 Task: Create in the project VestaTech and in the Backlog issue 'Develop a new tool for automated testing of voice assistants' a child issue 'Integration with vendor management software', and assign it to team member softage.4@softage.net.
Action: Mouse moved to (360, 365)
Screenshot: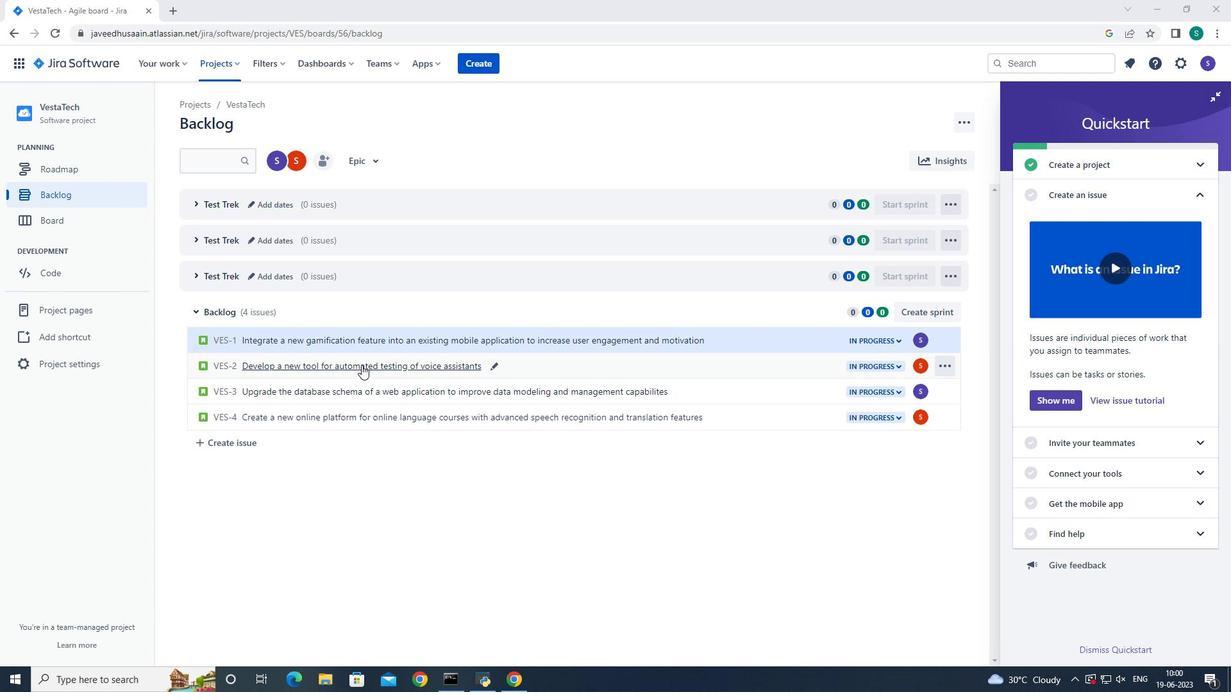 
Action: Mouse pressed left at (360, 365)
Screenshot: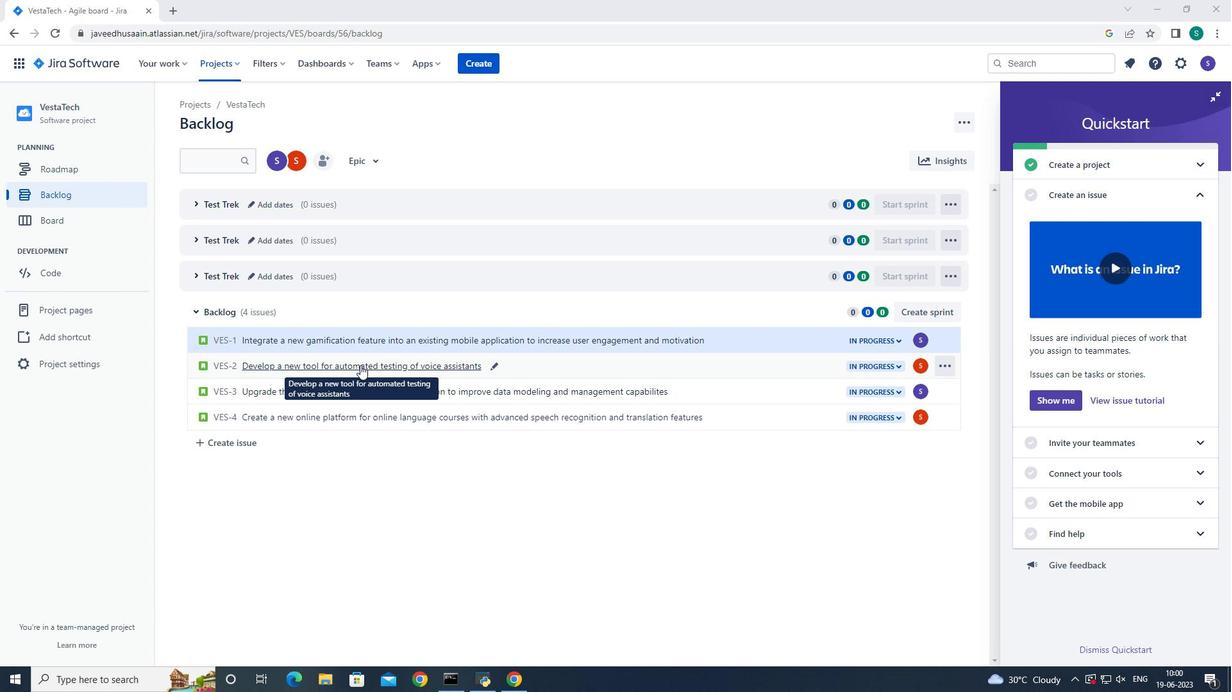 
Action: Mouse moved to (778, 272)
Screenshot: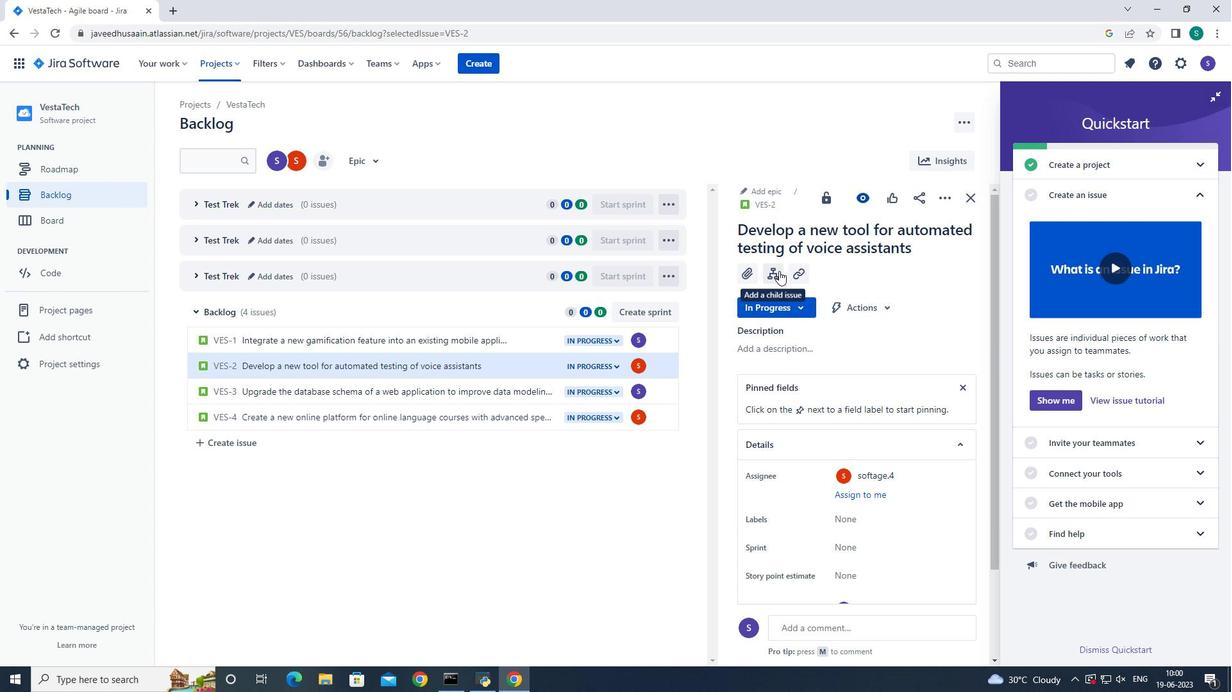 
Action: Mouse pressed left at (778, 272)
Screenshot: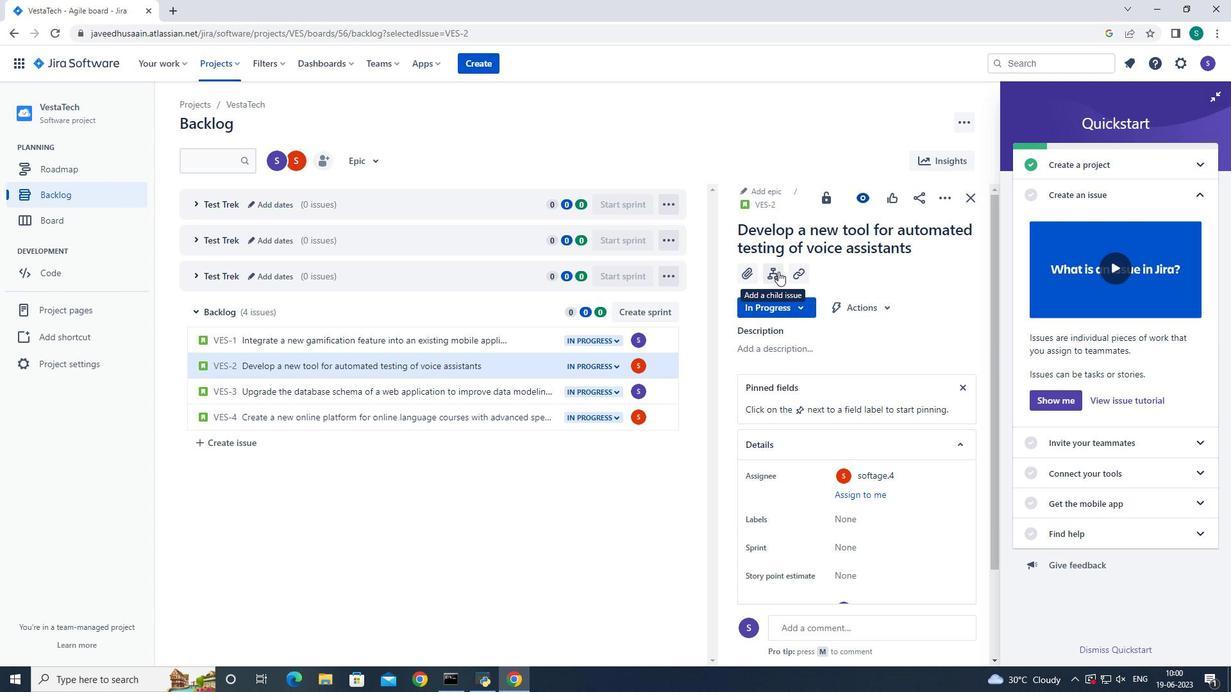 
Action: Mouse moved to (761, 406)
Screenshot: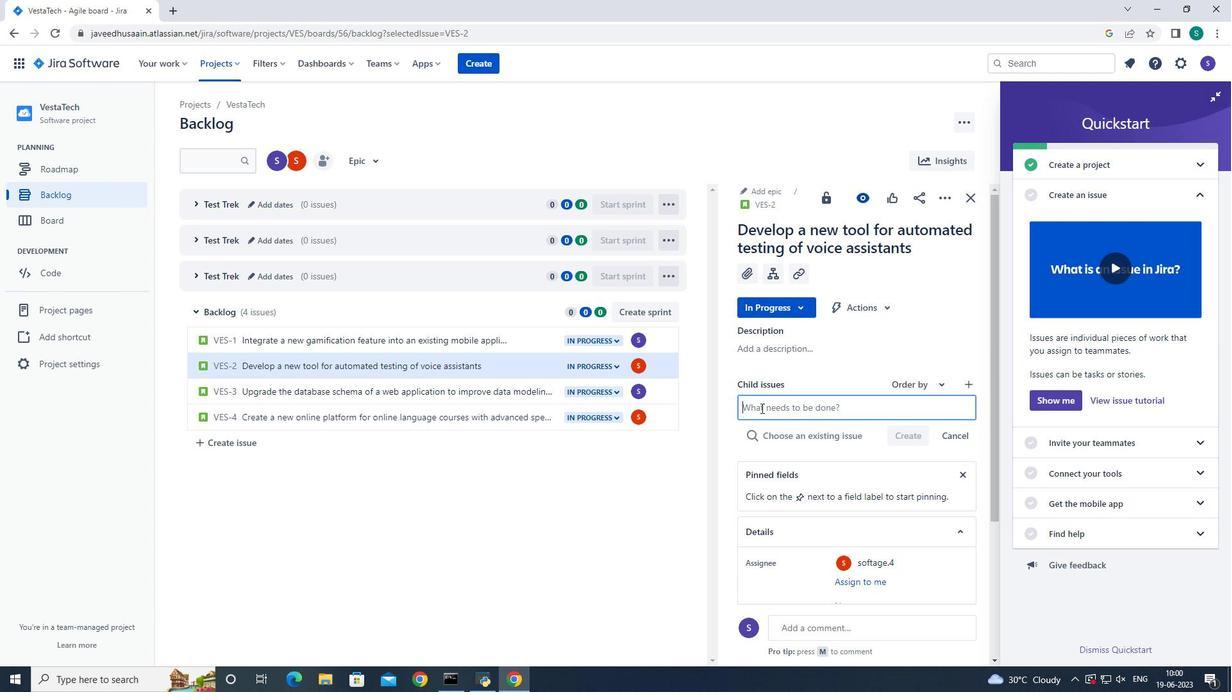 
Action: Mouse pressed left at (761, 406)
Screenshot: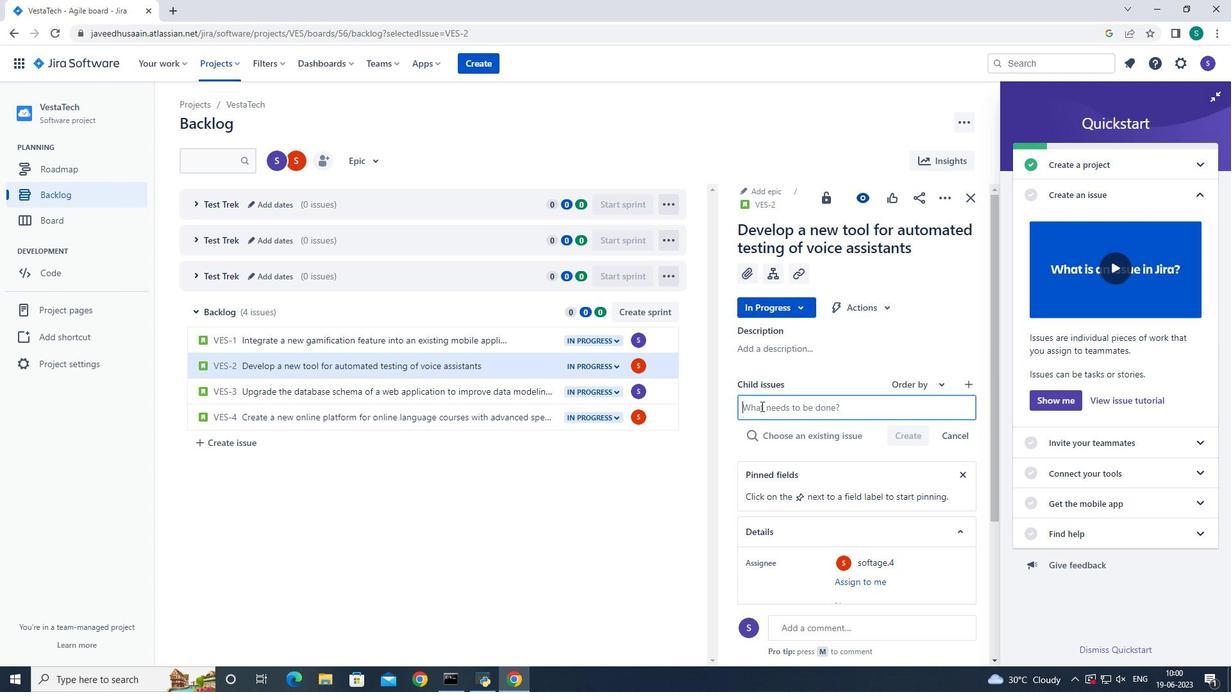 
Action: Key pressed <Key.shift>Integration<Key.space>with<Key.space>vendor<Key.space>management<Key.space>softa<Key.backspace>ware
Screenshot: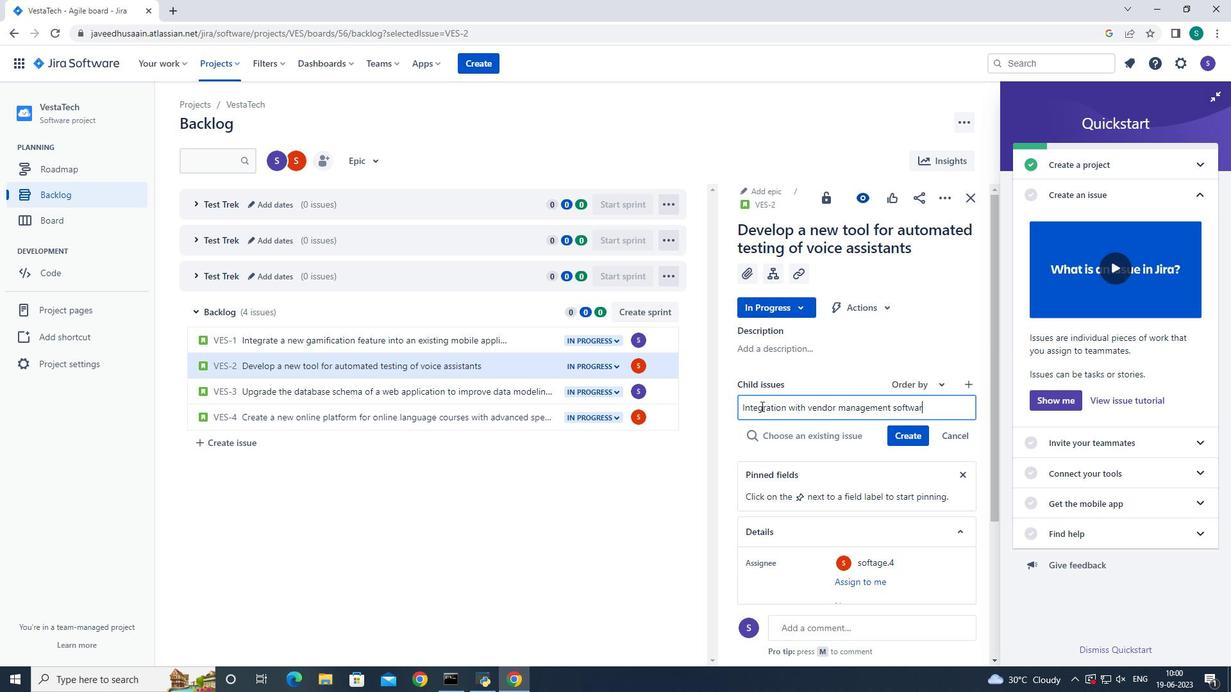 
Action: Mouse moved to (904, 437)
Screenshot: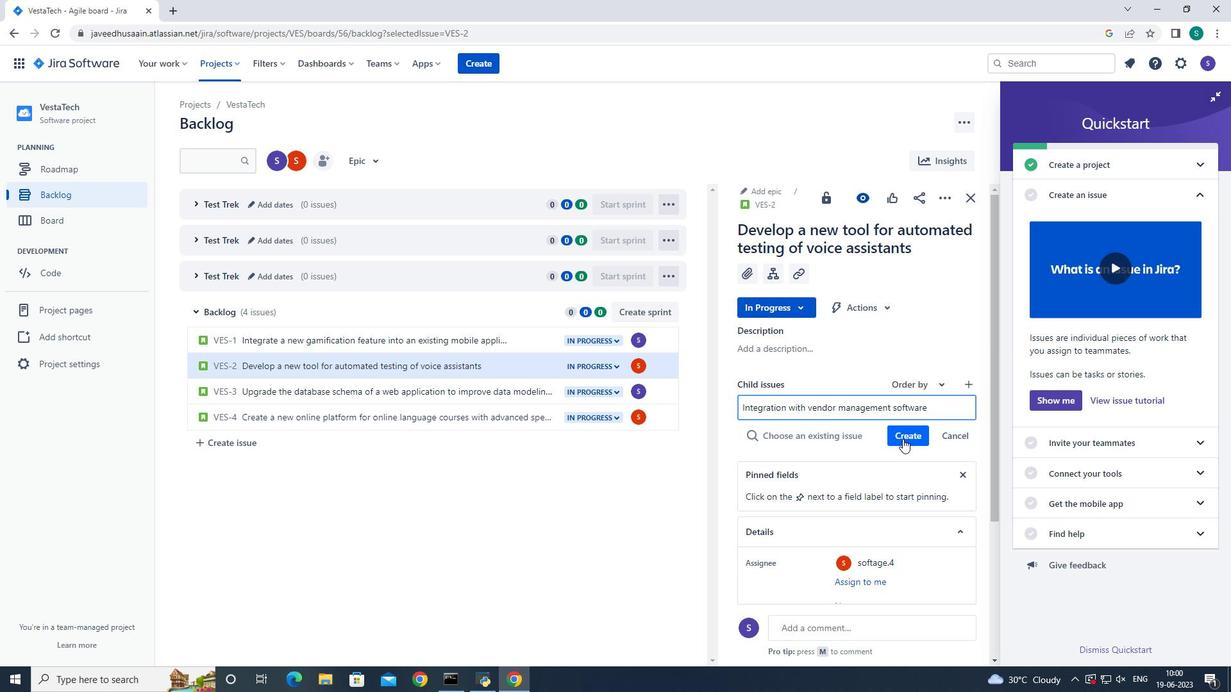 
Action: Mouse pressed left at (904, 437)
Screenshot: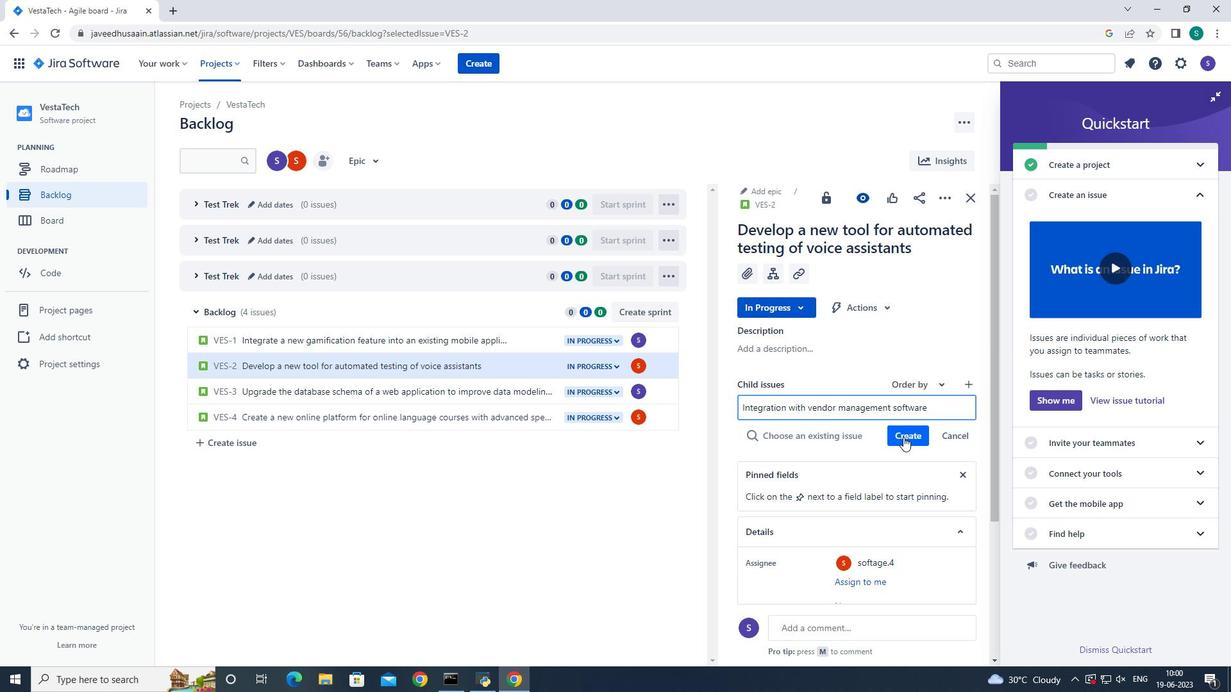 
Action: Mouse moved to (918, 411)
Screenshot: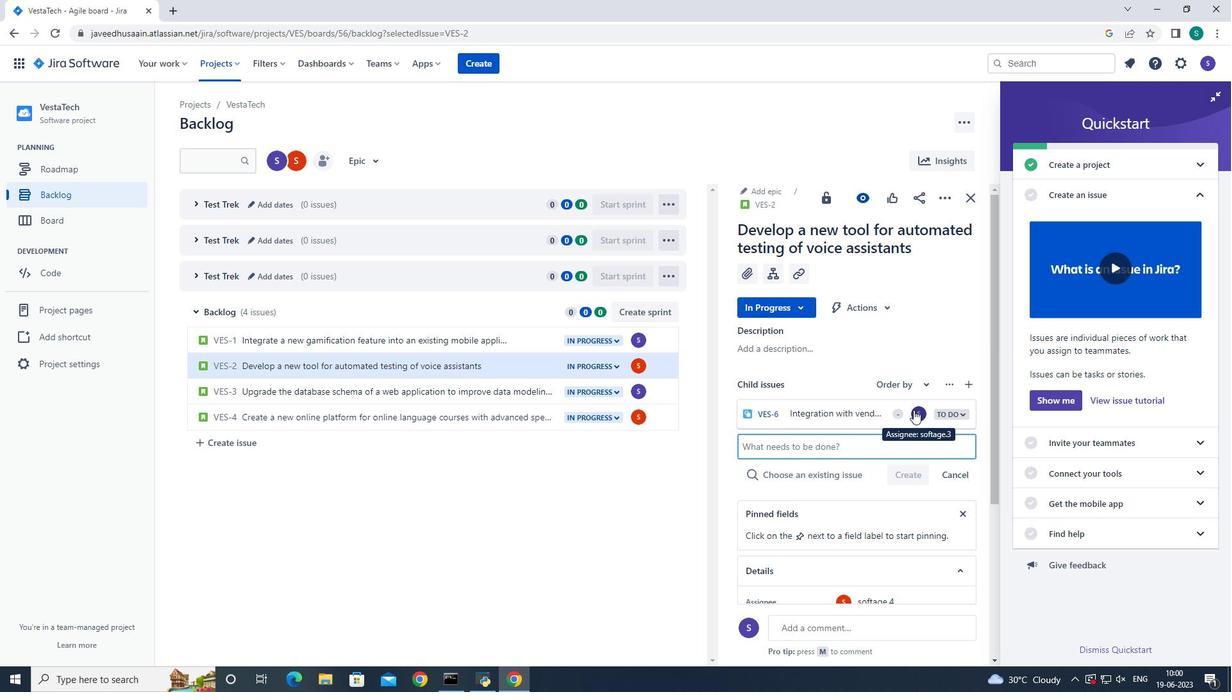 
Action: Mouse pressed left at (918, 411)
Screenshot: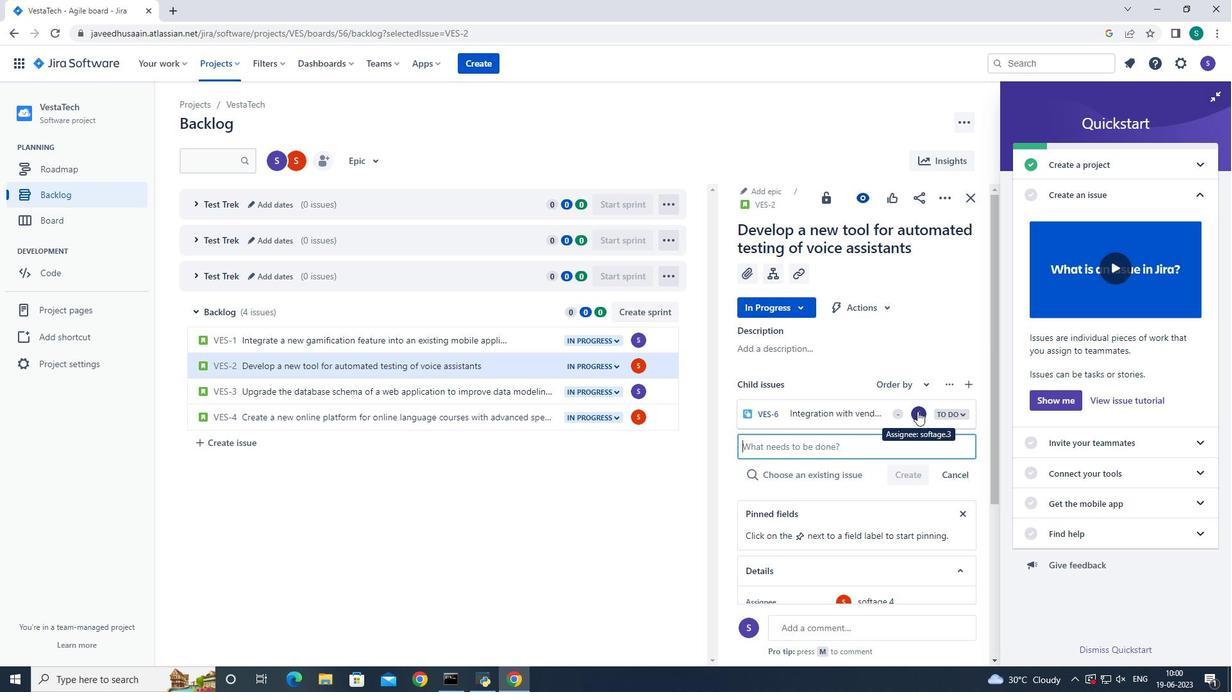 
Action: Mouse moved to (837, 344)
Screenshot: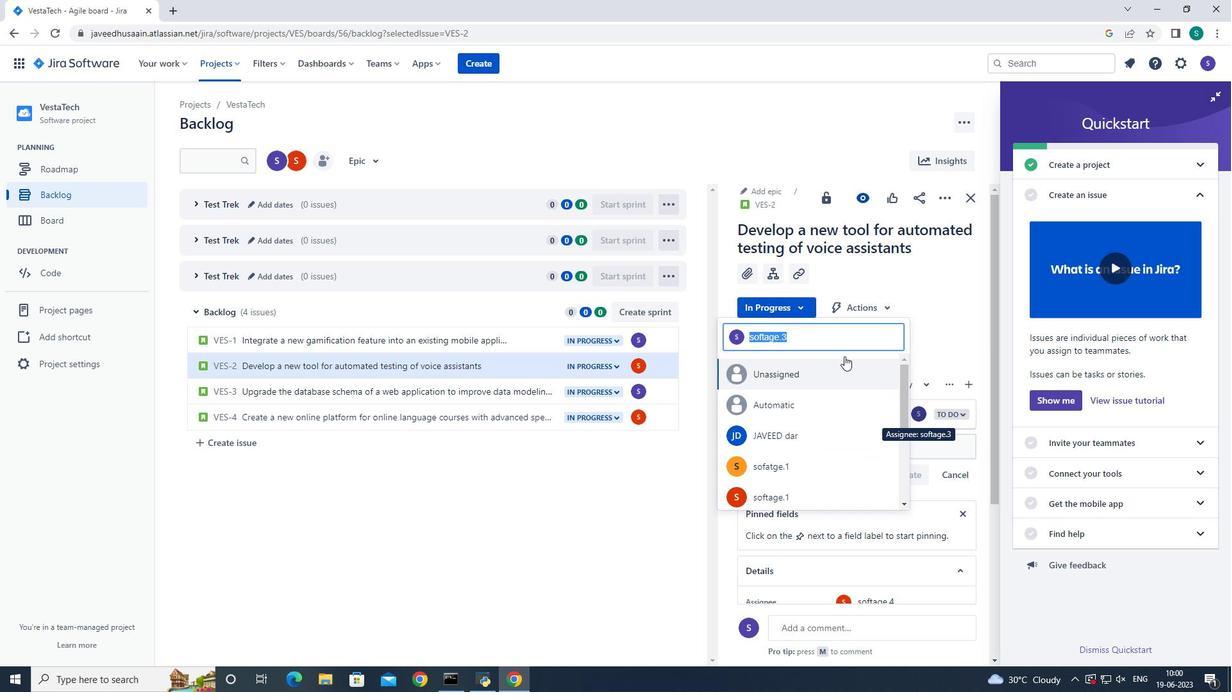
Action: Key pressed <Key.backspace>softage.4<Key.shift>@softage.net
Screenshot: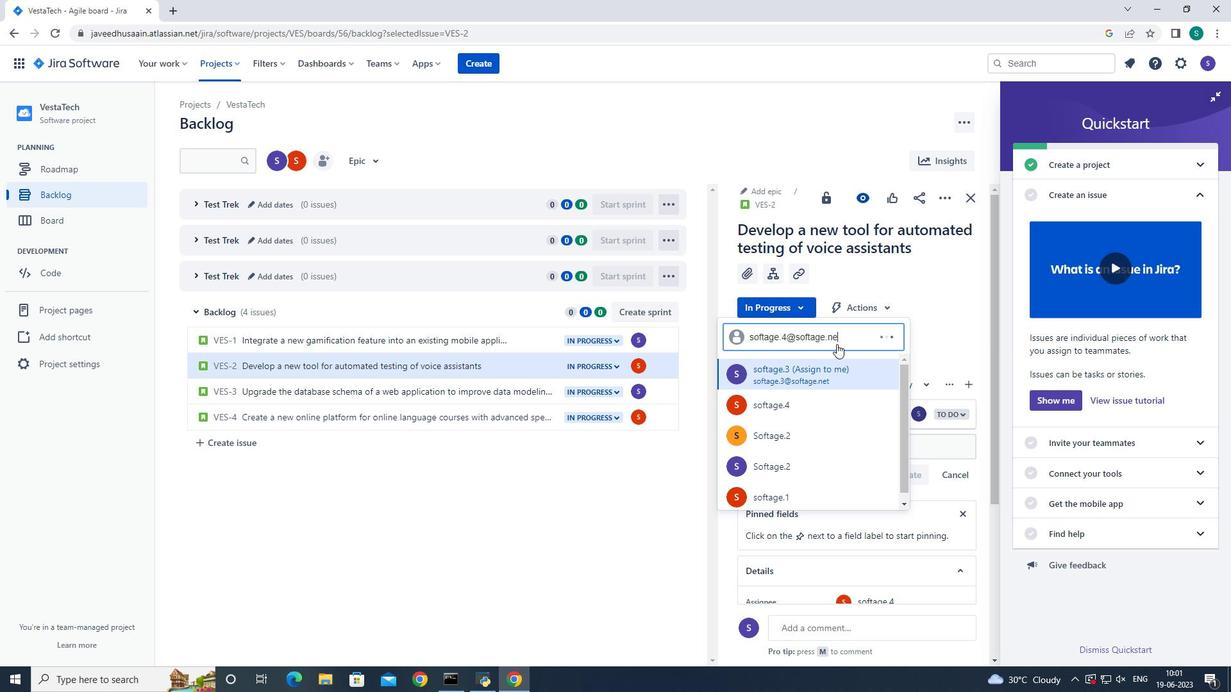 
Action: Mouse moved to (775, 418)
Screenshot: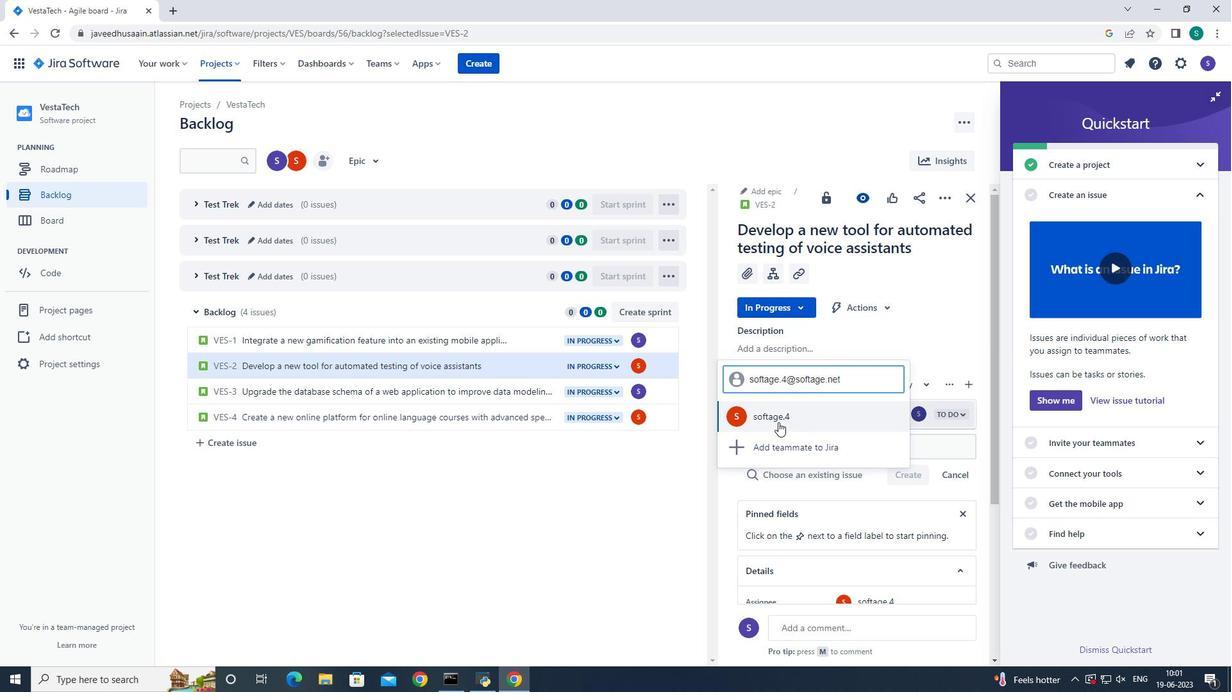 
Action: Mouse pressed left at (775, 418)
Screenshot: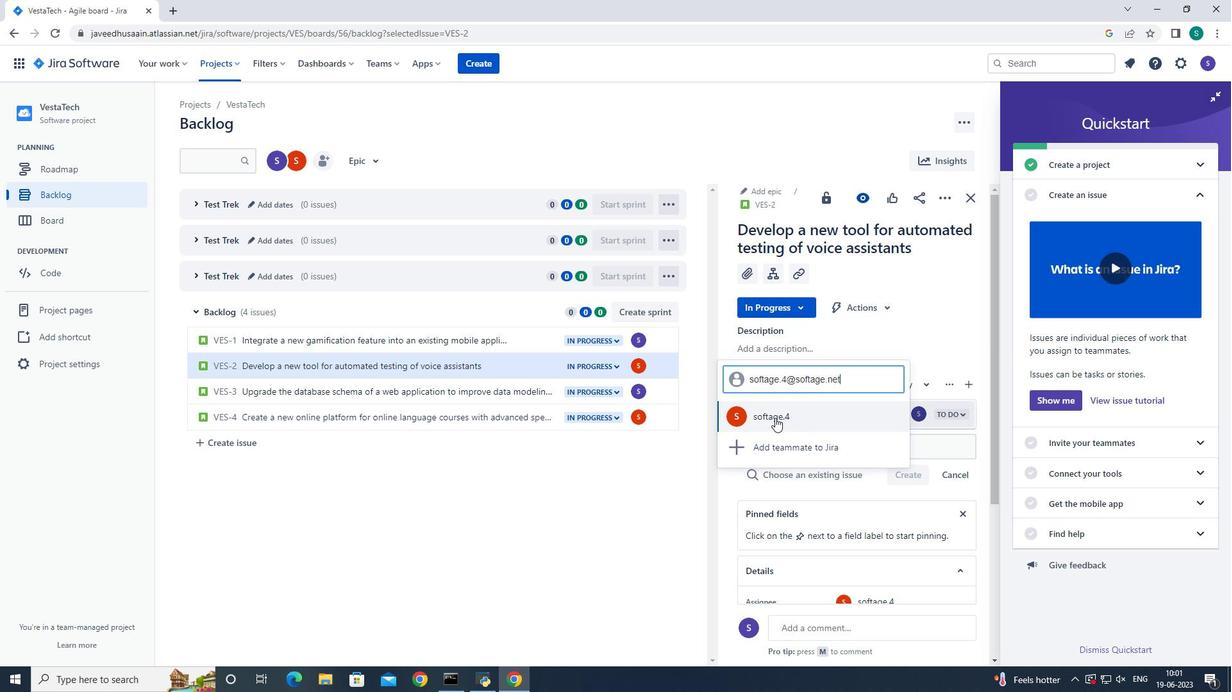 
